 Task: Calculate the distance between Chicago and Springfield.
Action: Mouse moved to (319, 83)
Screenshot: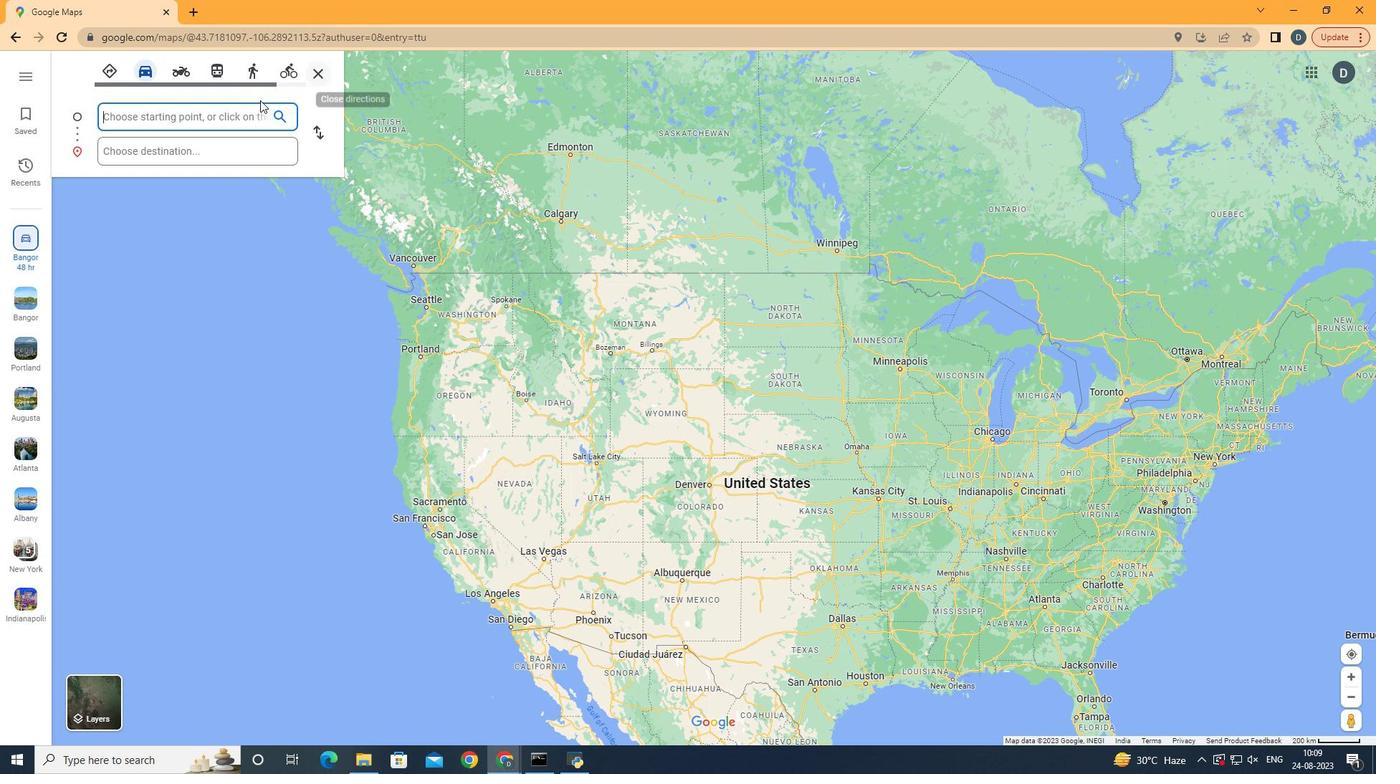 
Action: Mouse pressed left at (319, 83)
Screenshot: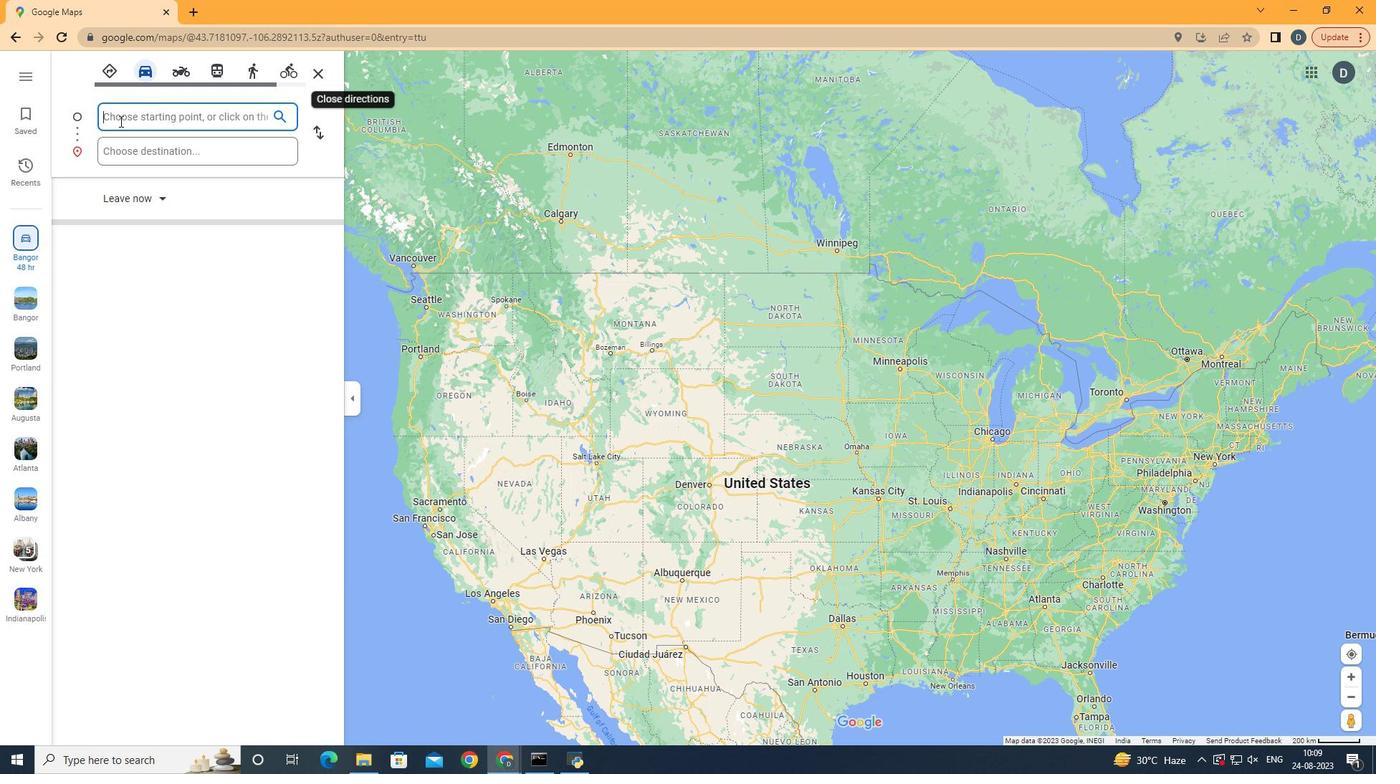 
Action: Mouse moved to (119, 121)
Screenshot: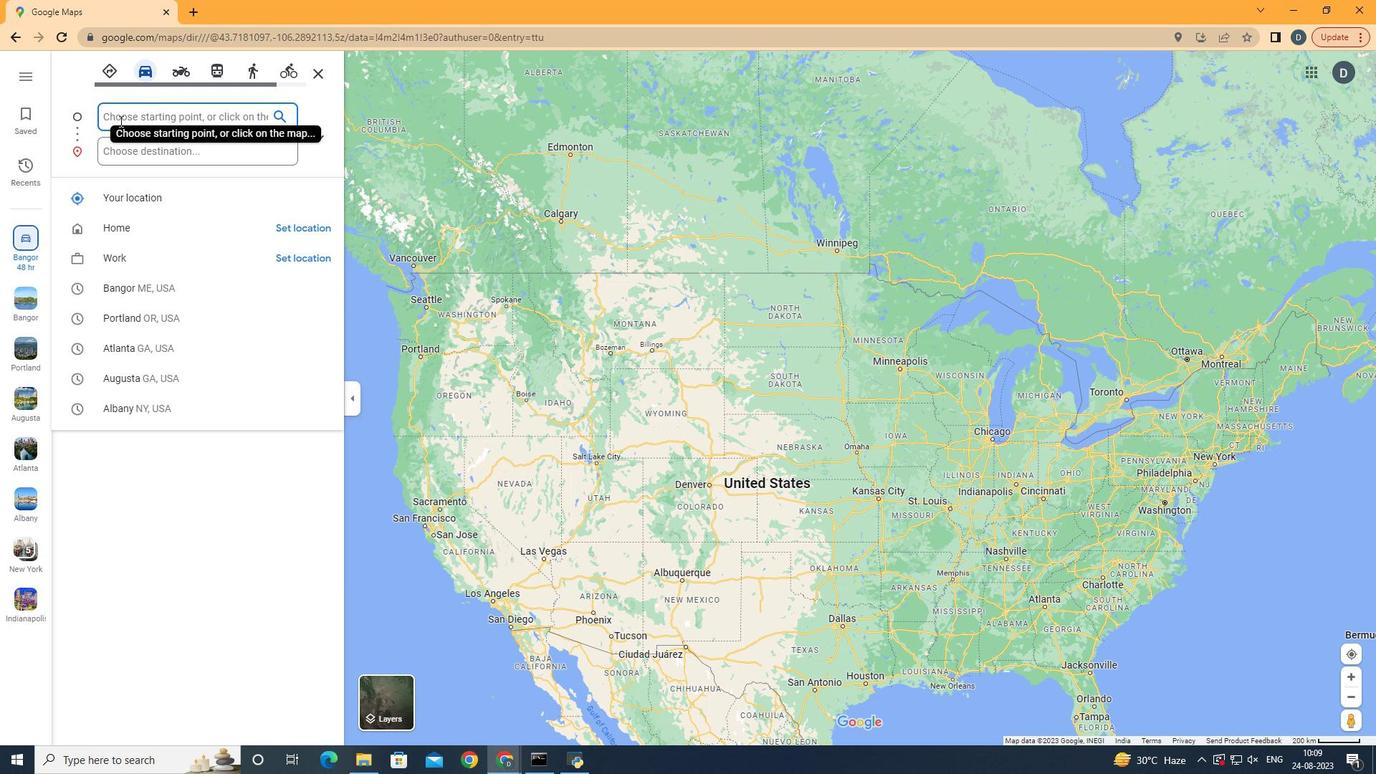 
Action: Mouse pressed left at (119, 121)
Screenshot: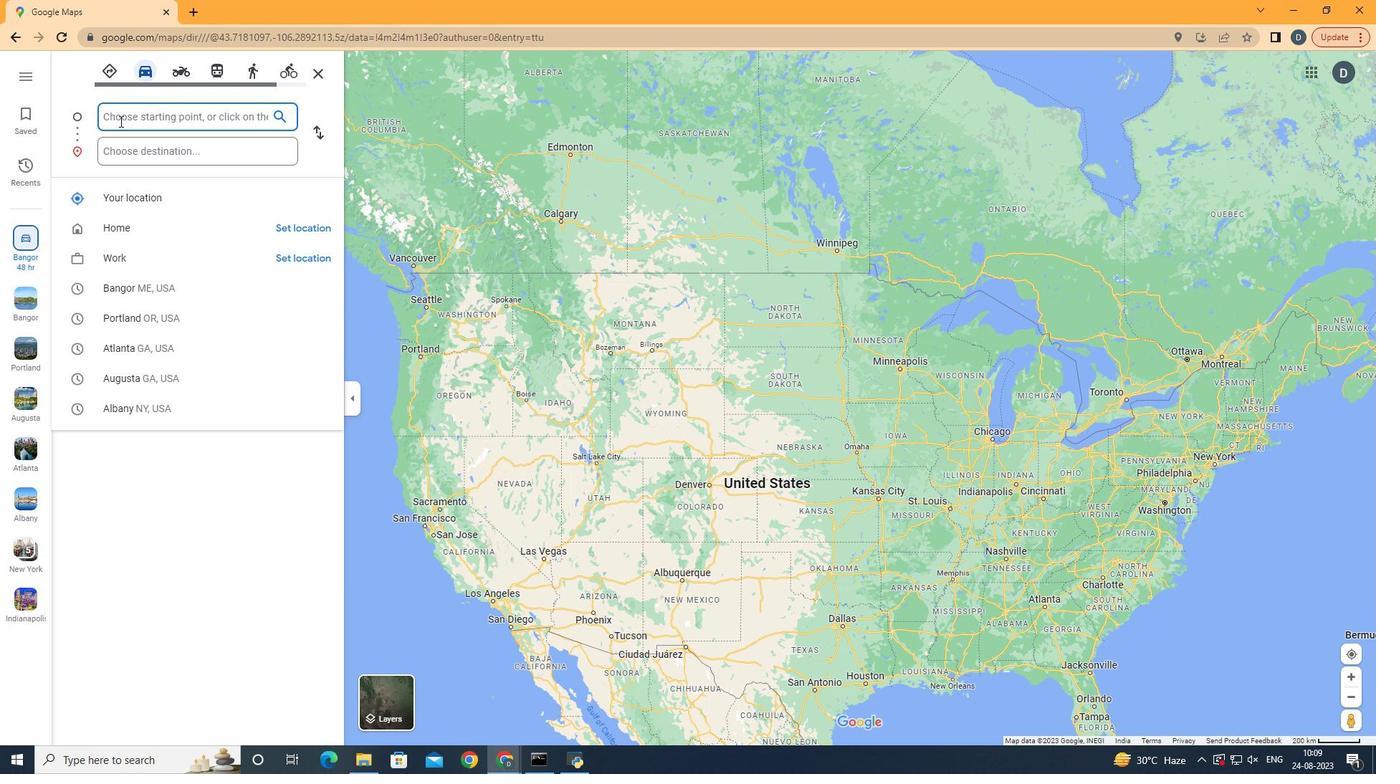 
Action: Mouse moved to (119, 121)
Screenshot: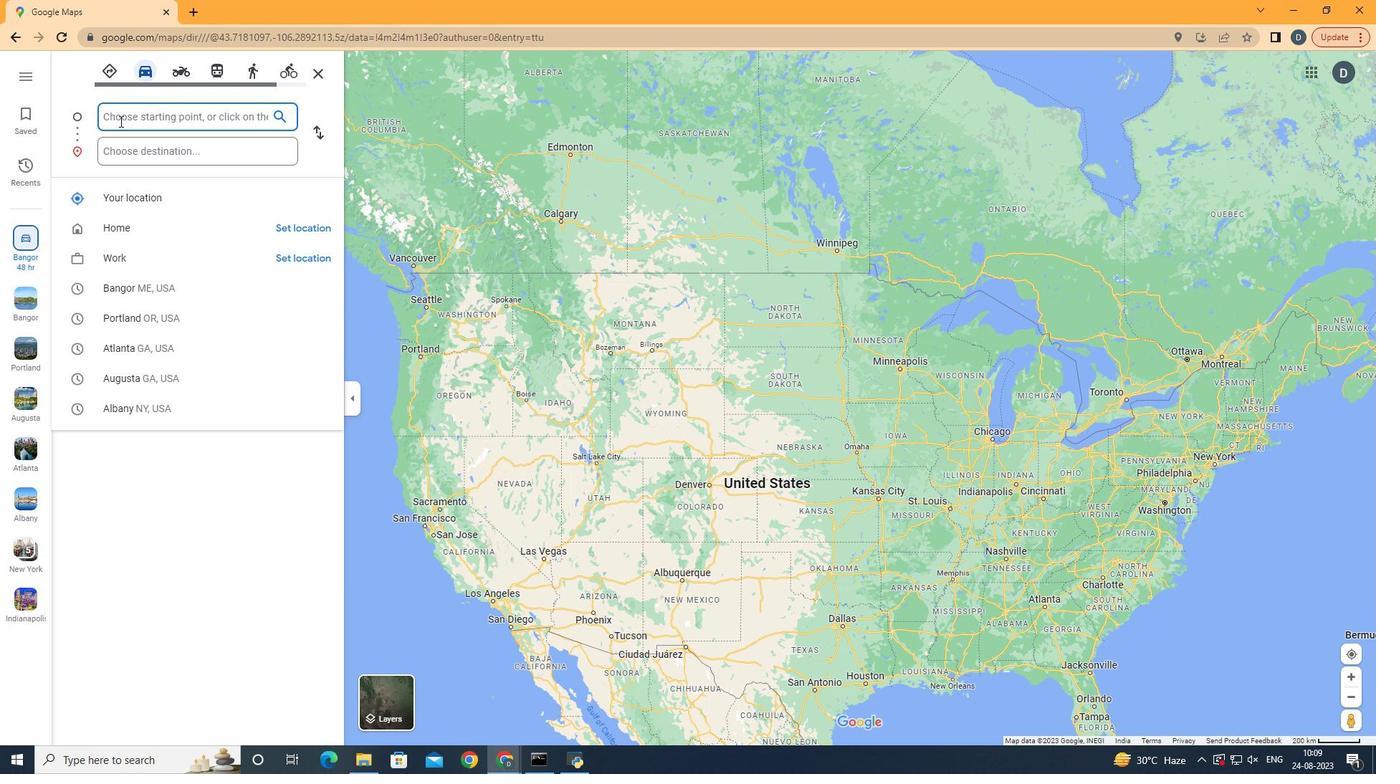 
Action: Key pressed <Key.shift>Chicago
Screenshot: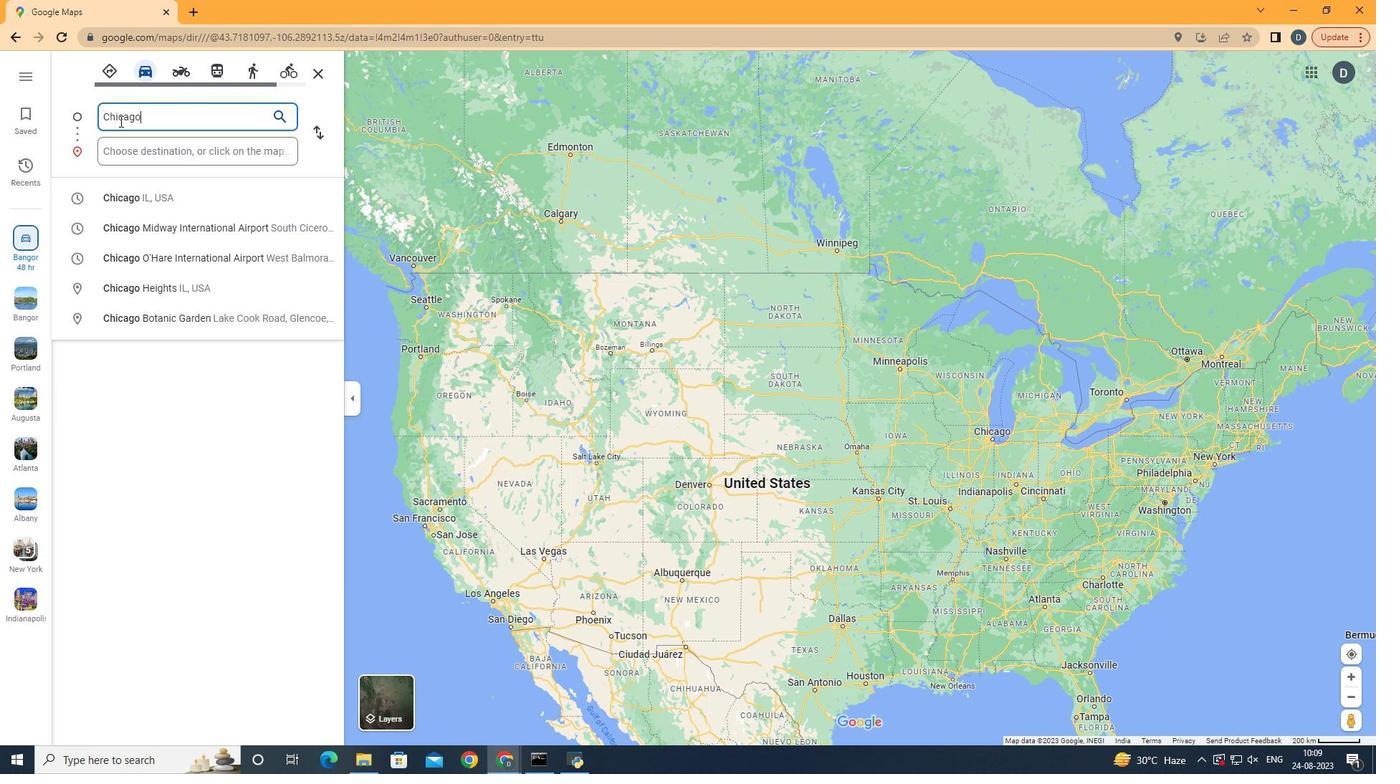 
Action: Mouse moved to (144, 200)
Screenshot: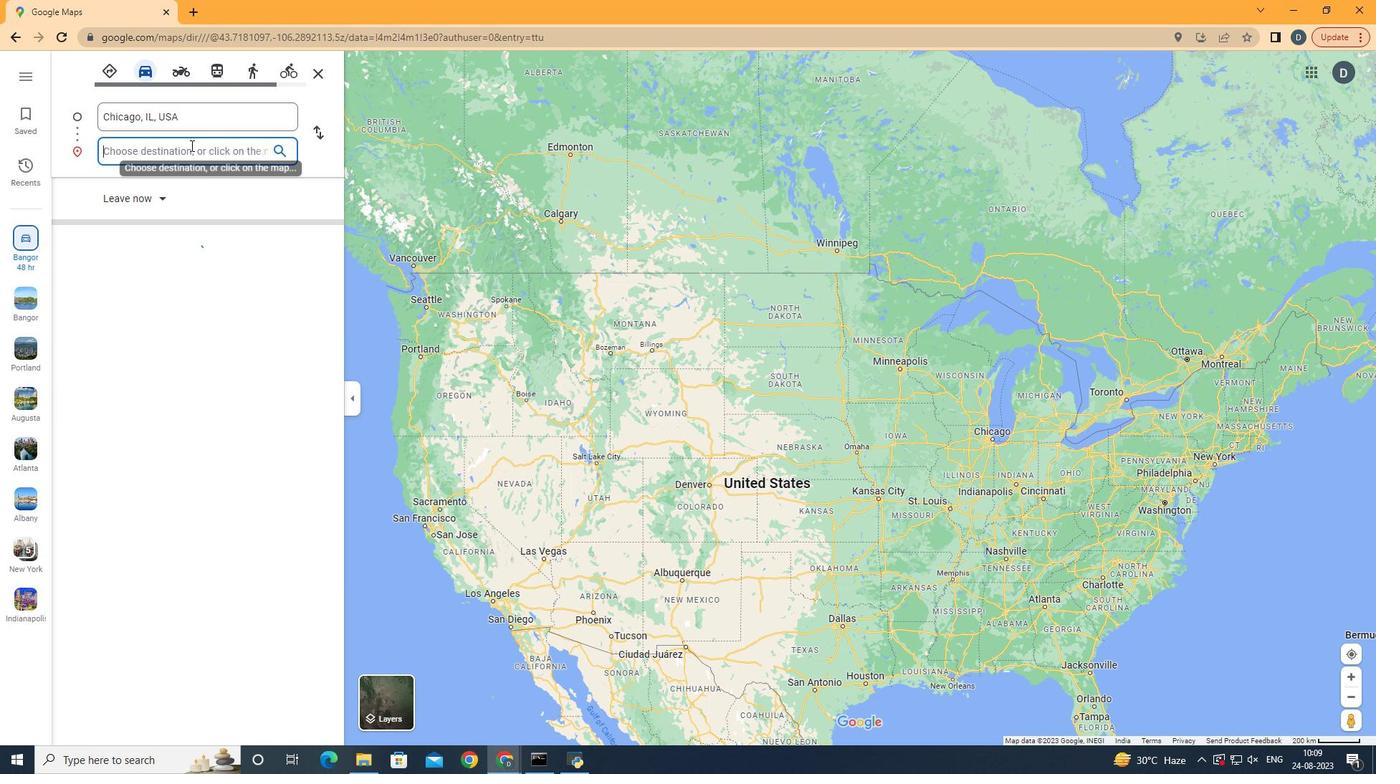 
Action: Mouse pressed left at (144, 200)
Screenshot: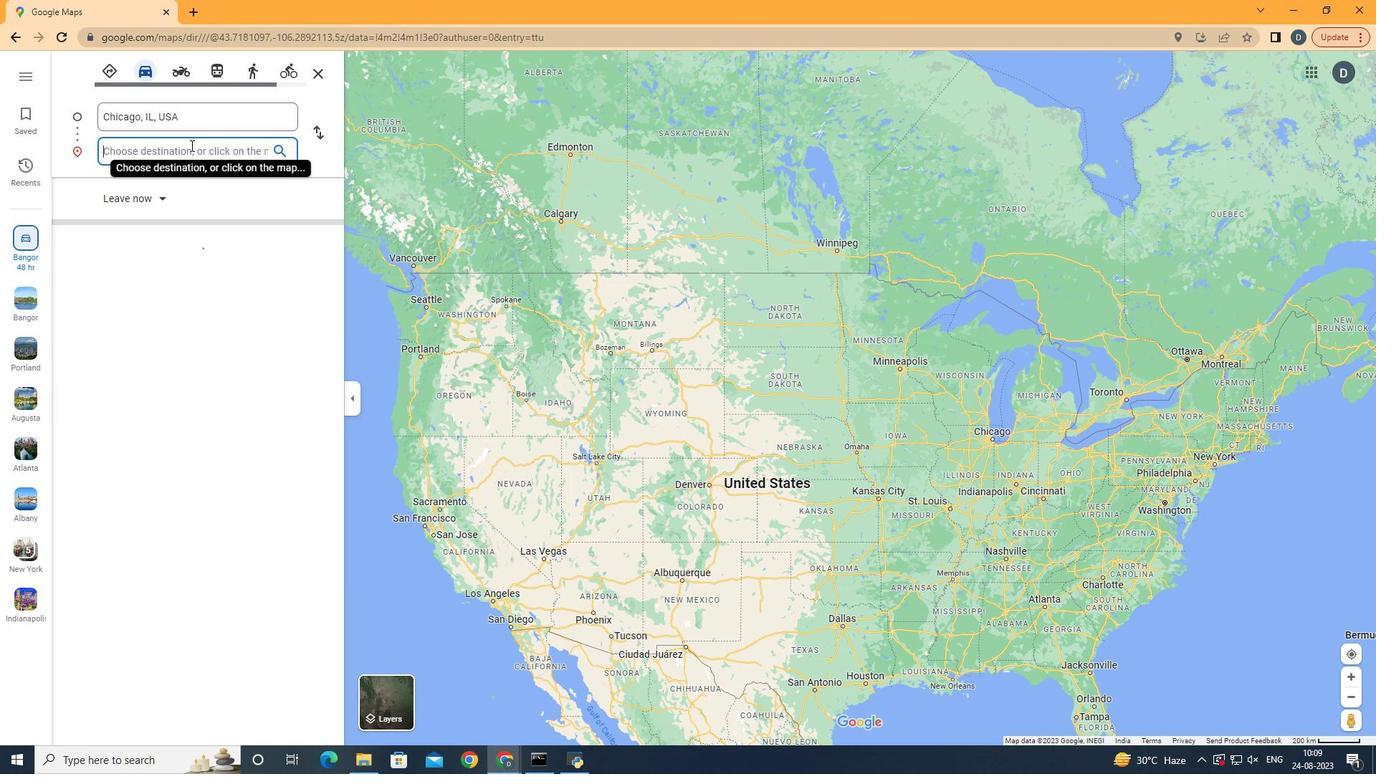 
Action: Mouse moved to (190, 145)
Screenshot: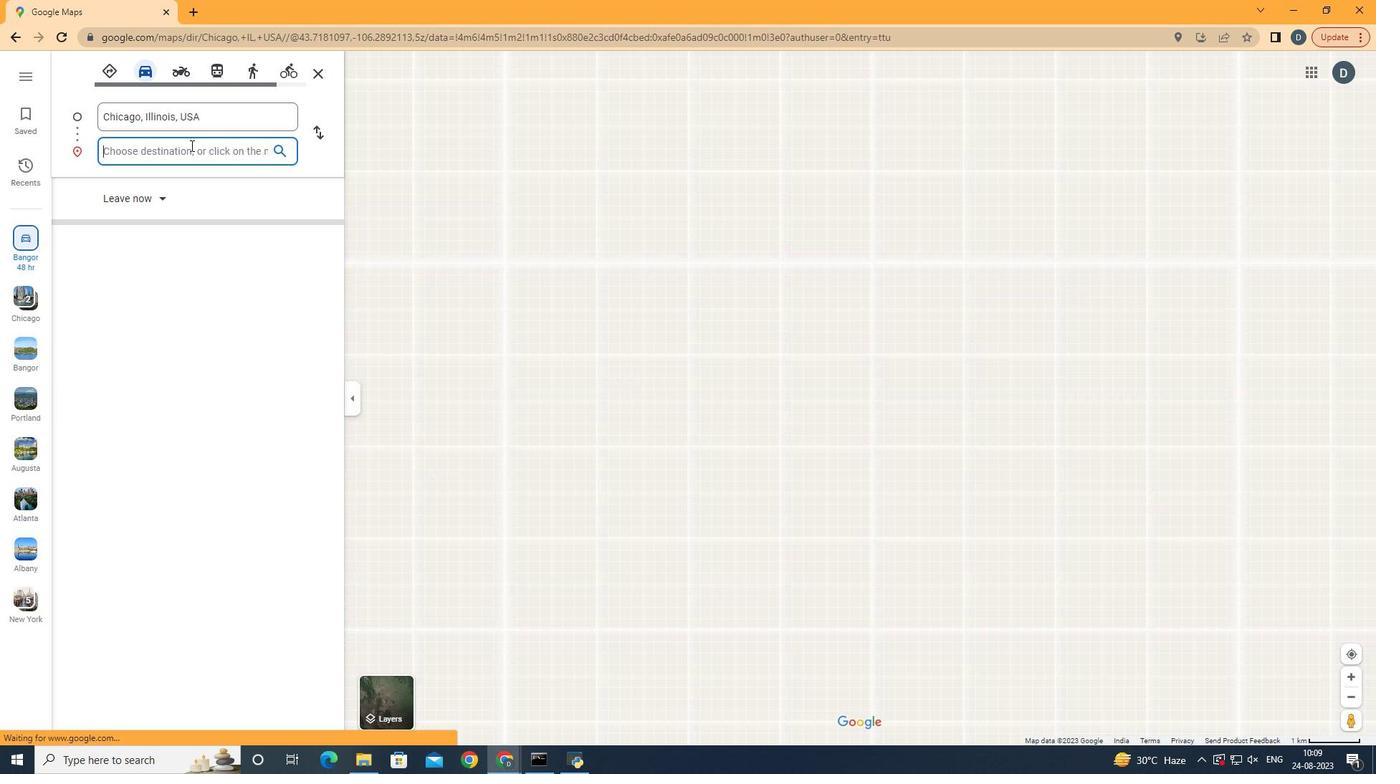
Action: Mouse pressed left at (190, 145)
Screenshot: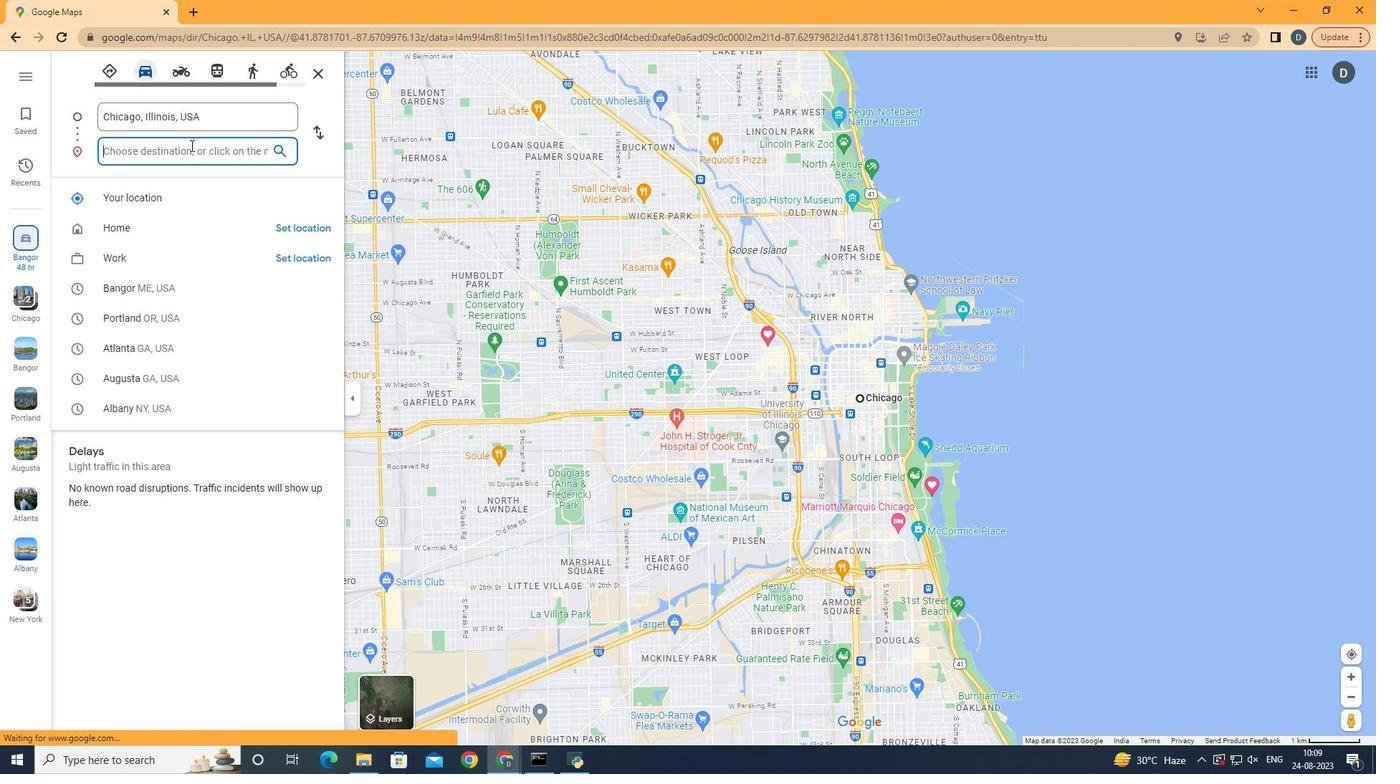 
Action: Key pressed <Key.shift>Springfield
Screenshot: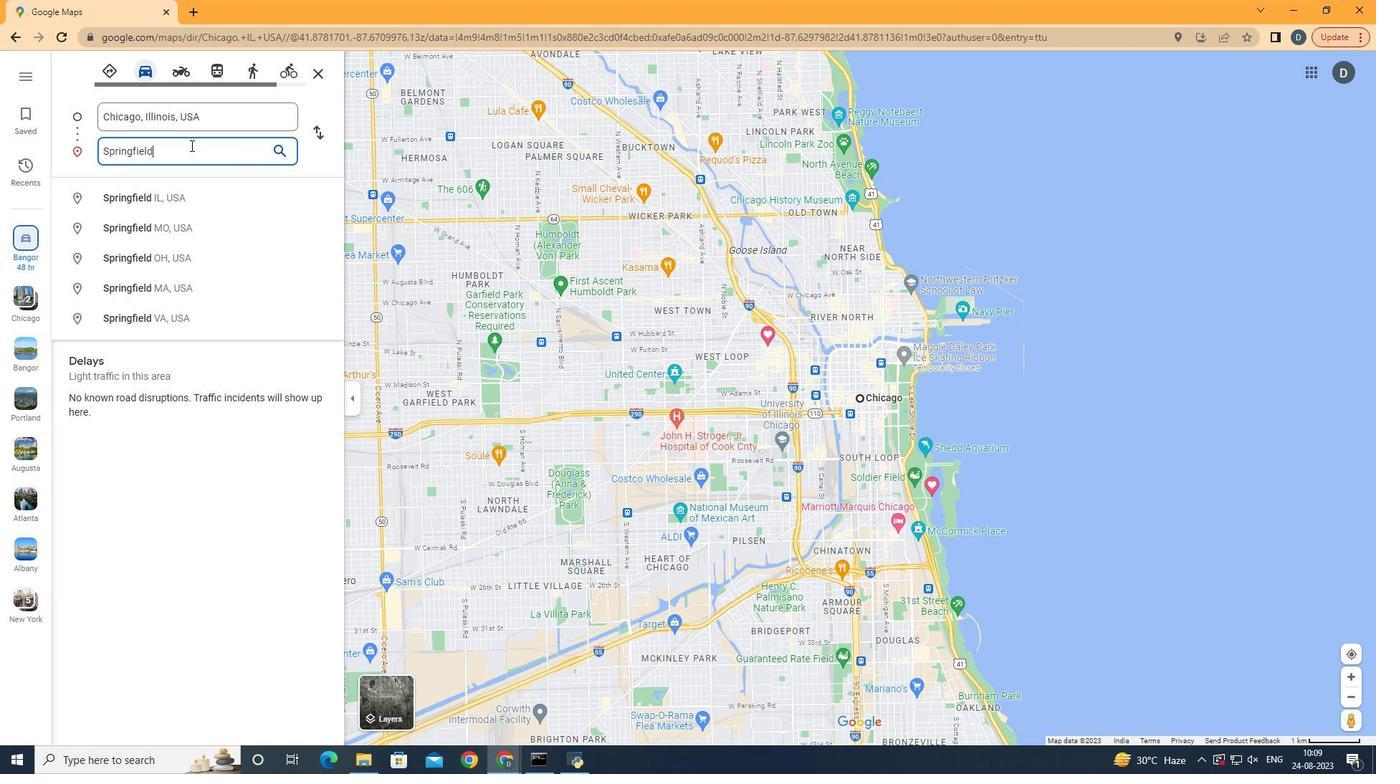 
Action: Mouse moved to (181, 205)
Screenshot: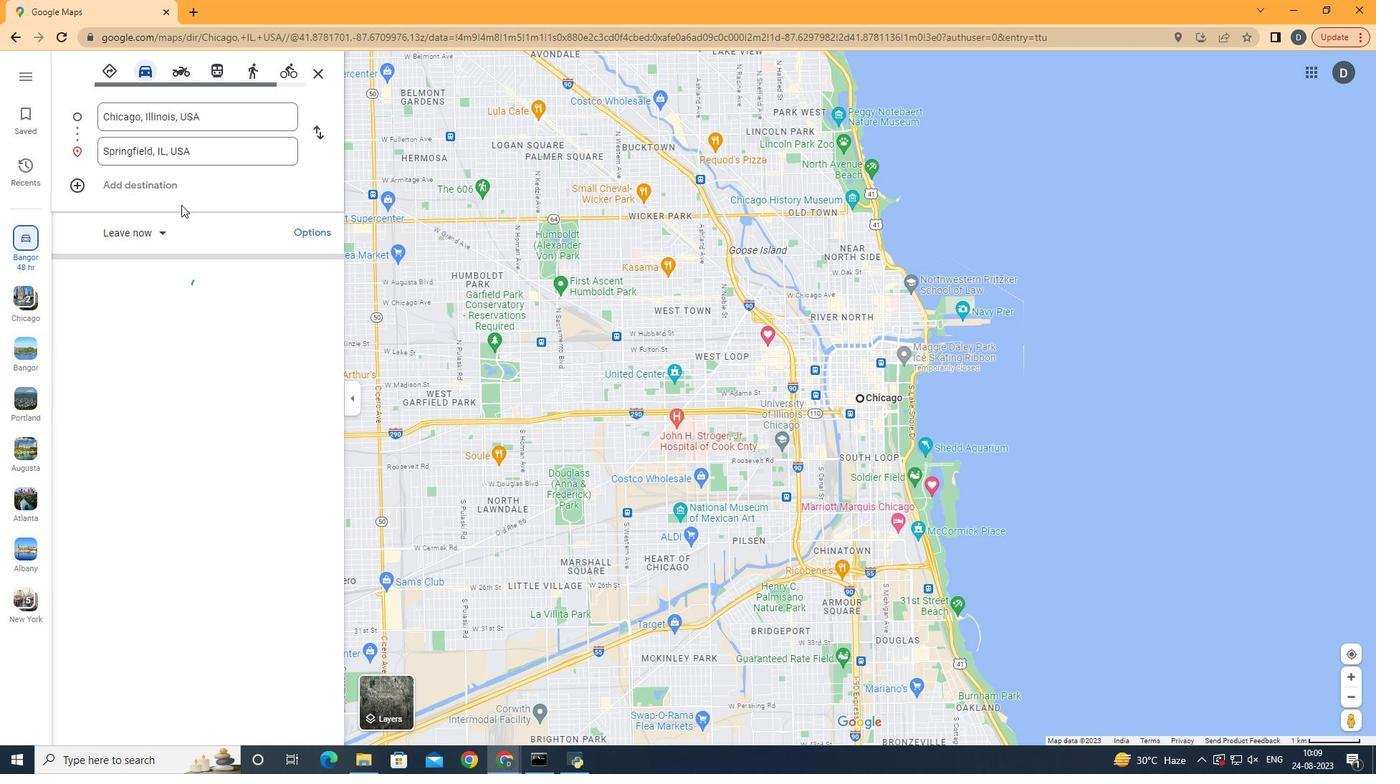 
Action: Mouse pressed left at (181, 205)
Screenshot: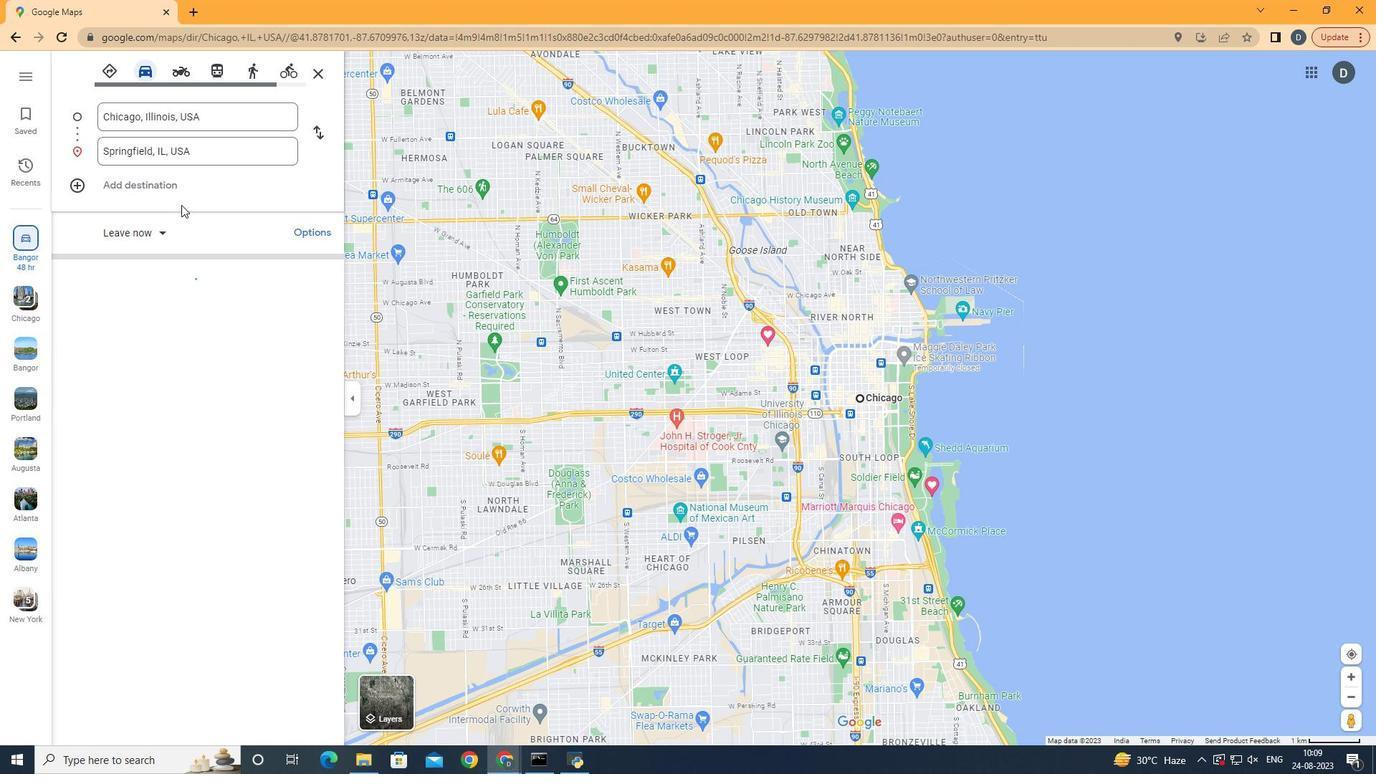 
Action: Mouse moved to (627, 696)
Screenshot: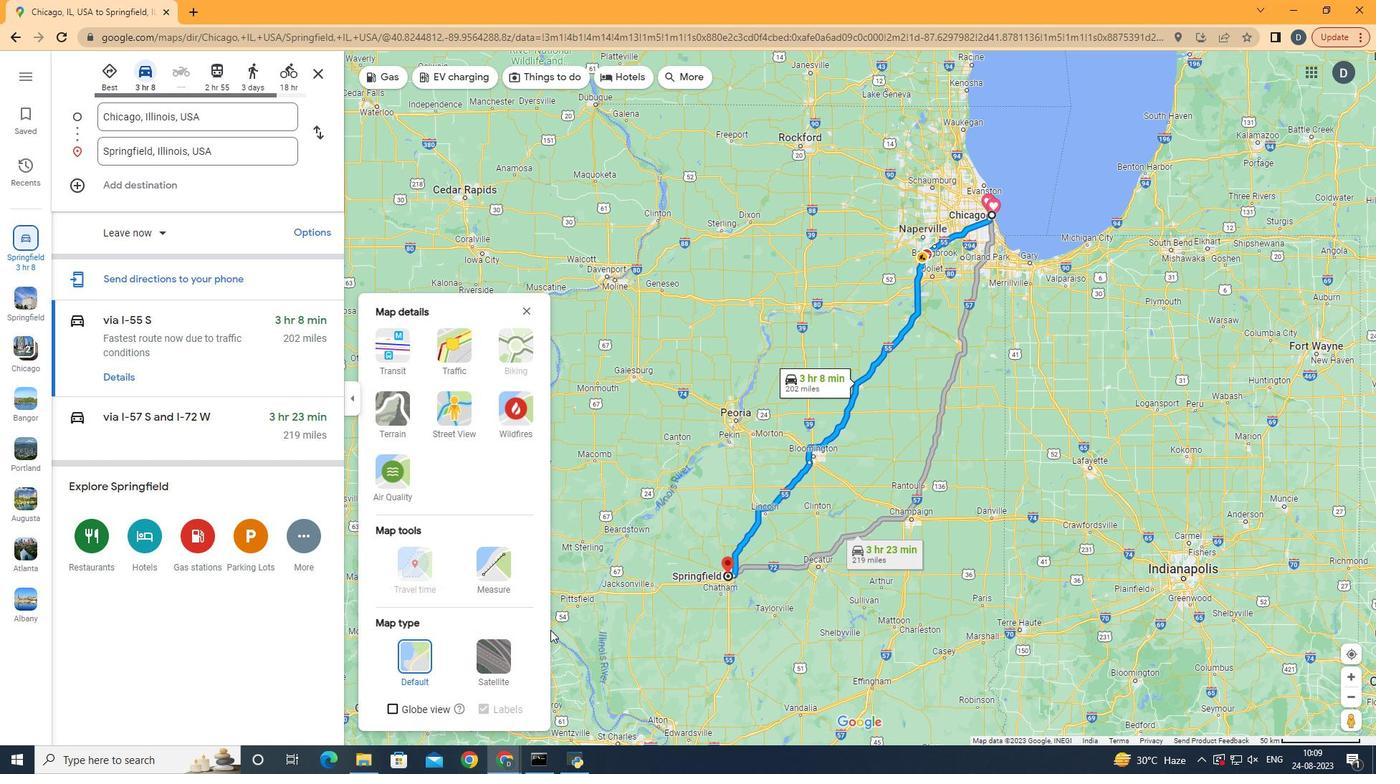 
Action: Mouse pressed left at (627, 696)
Screenshot: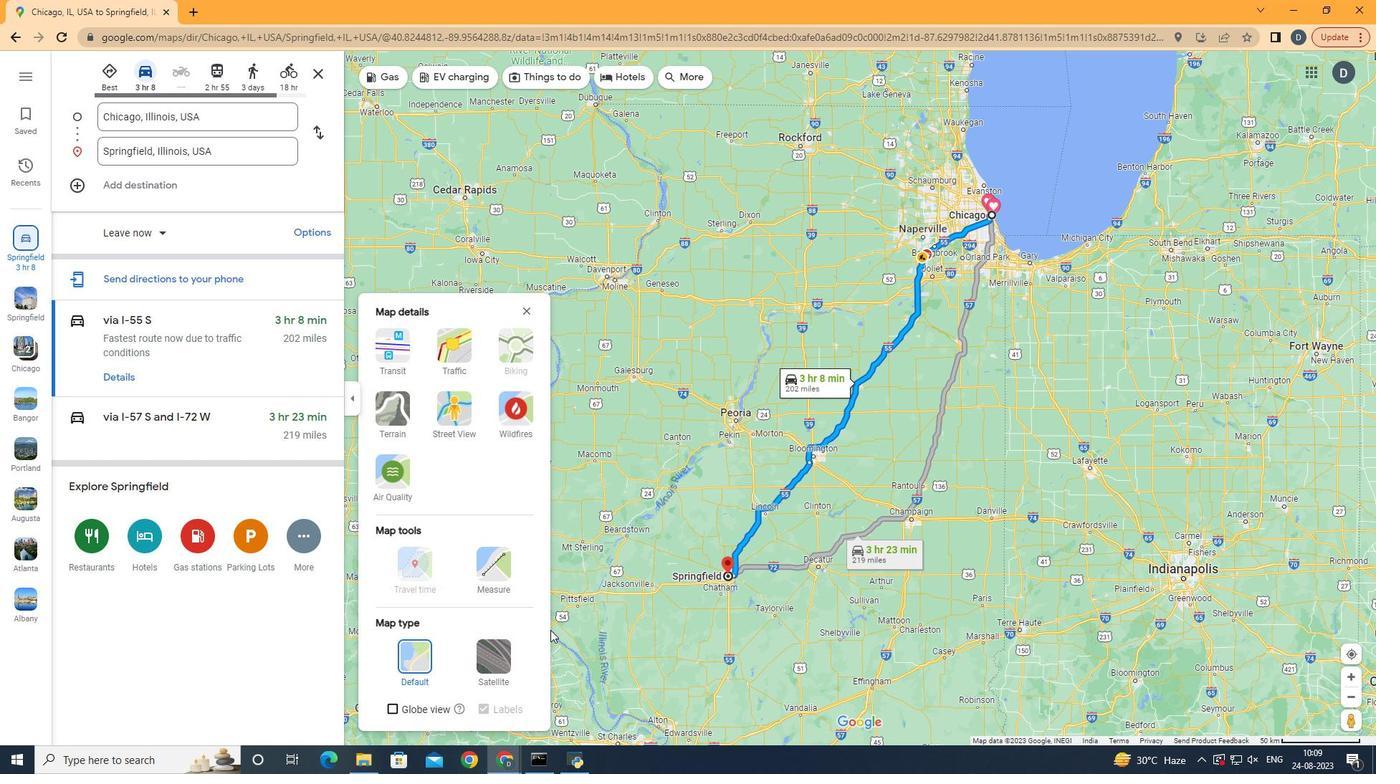
Action: Mouse moved to (494, 558)
Screenshot: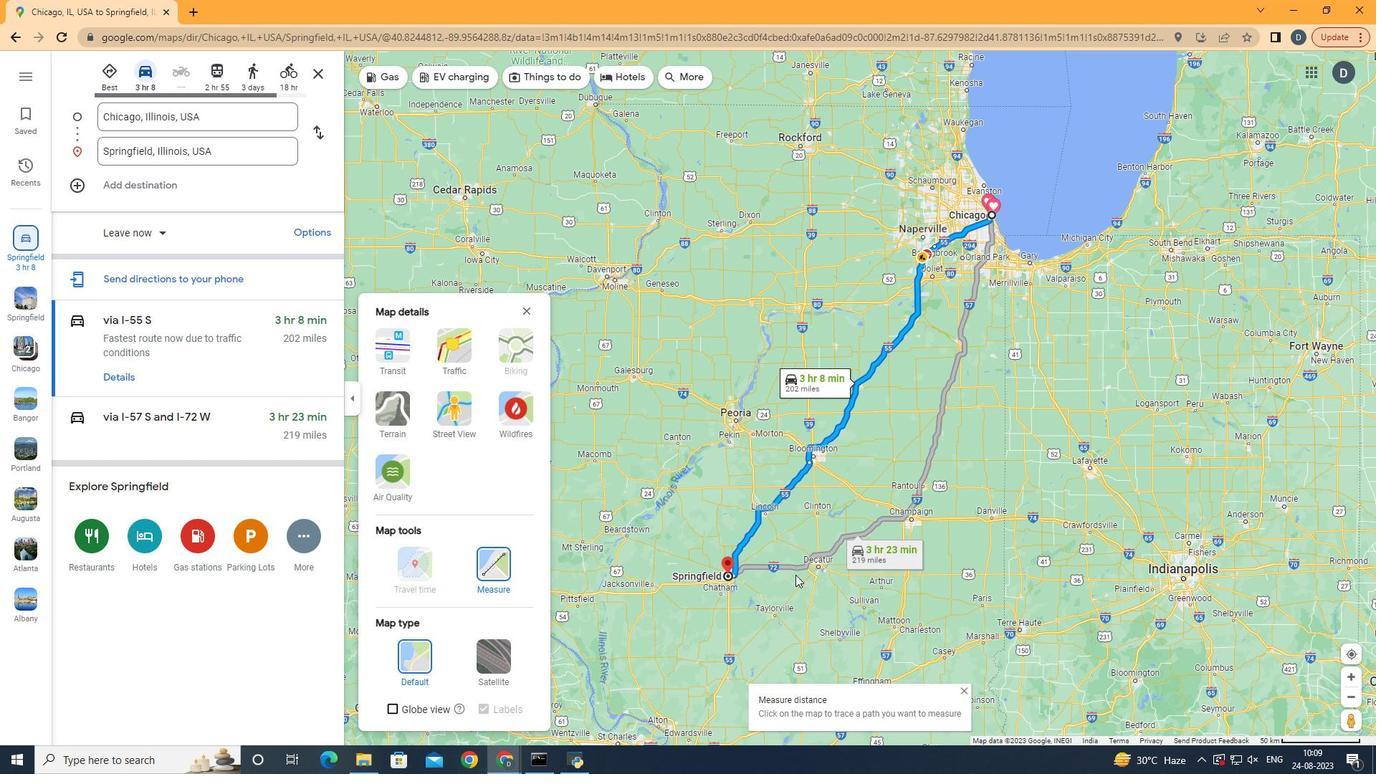 
Action: Mouse pressed left at (494, 558)
Screenshot: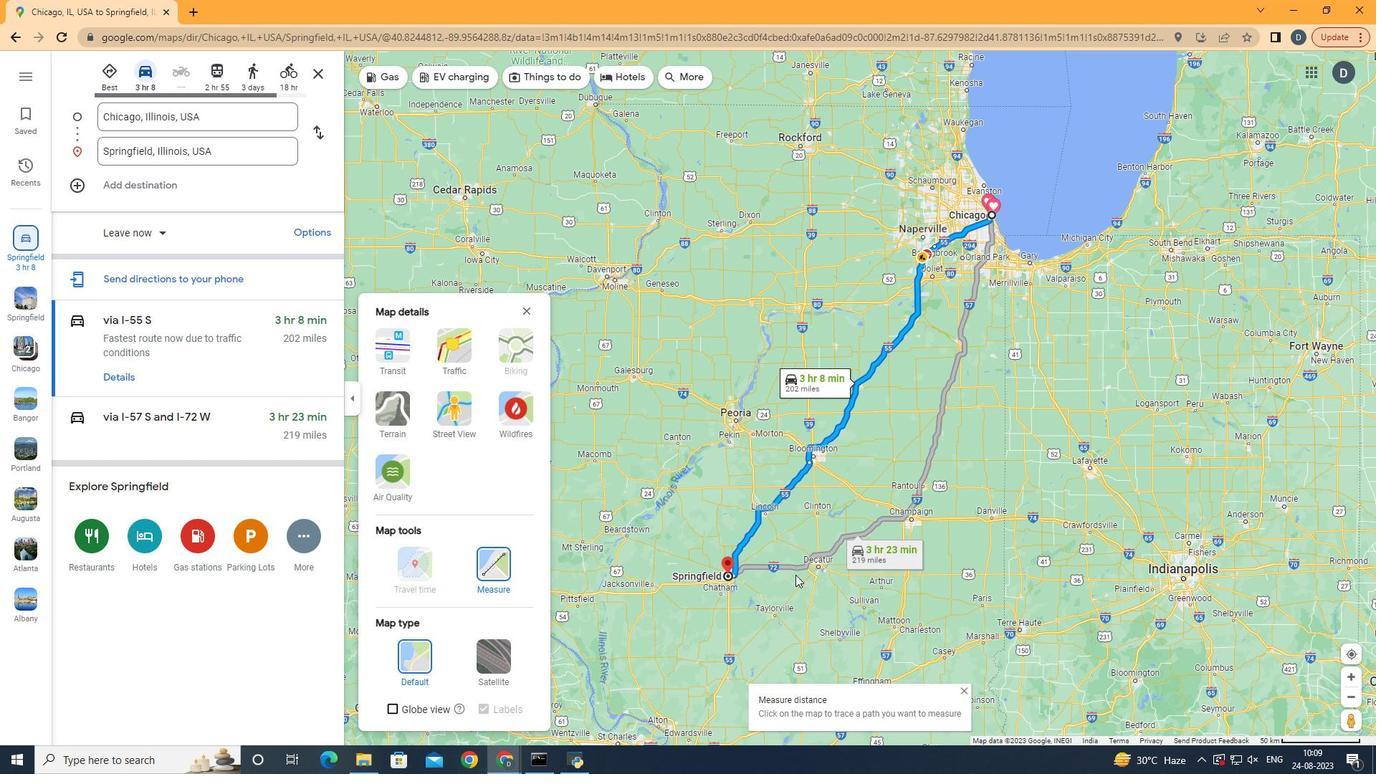 
Action: Mouse moved to (991, 217)
Screenshot: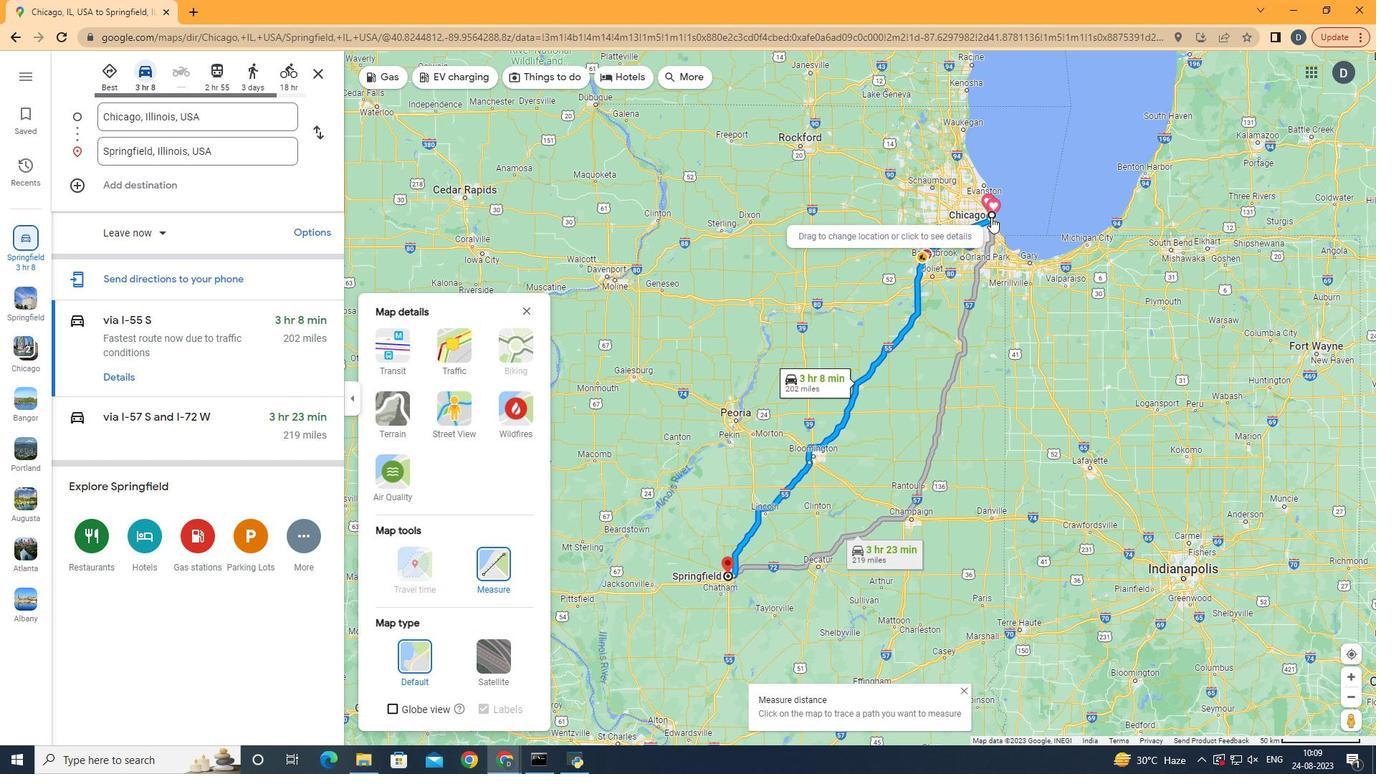 
Action: Mouse pressed left at (991, 217)
Screenshot: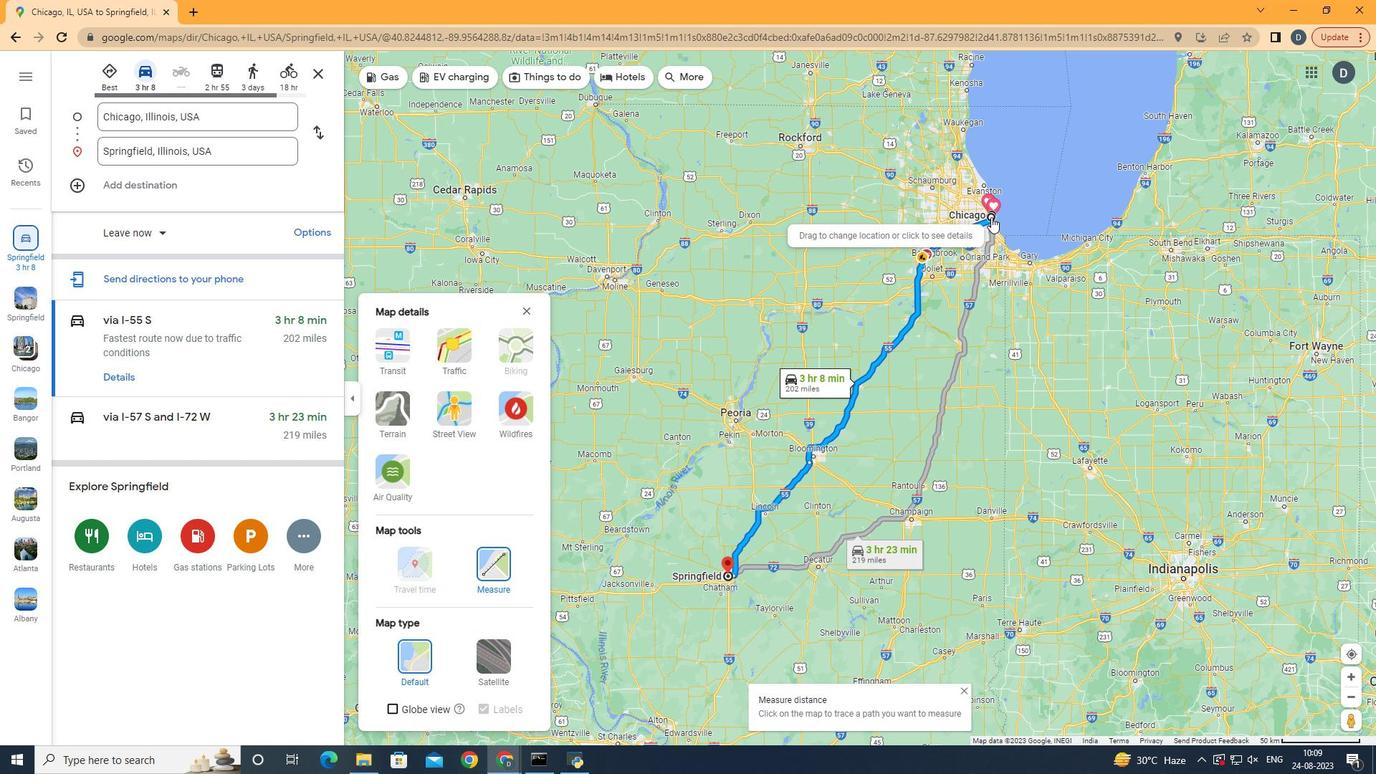 
Action: Mouse moved to (727, 577)
Screenshot: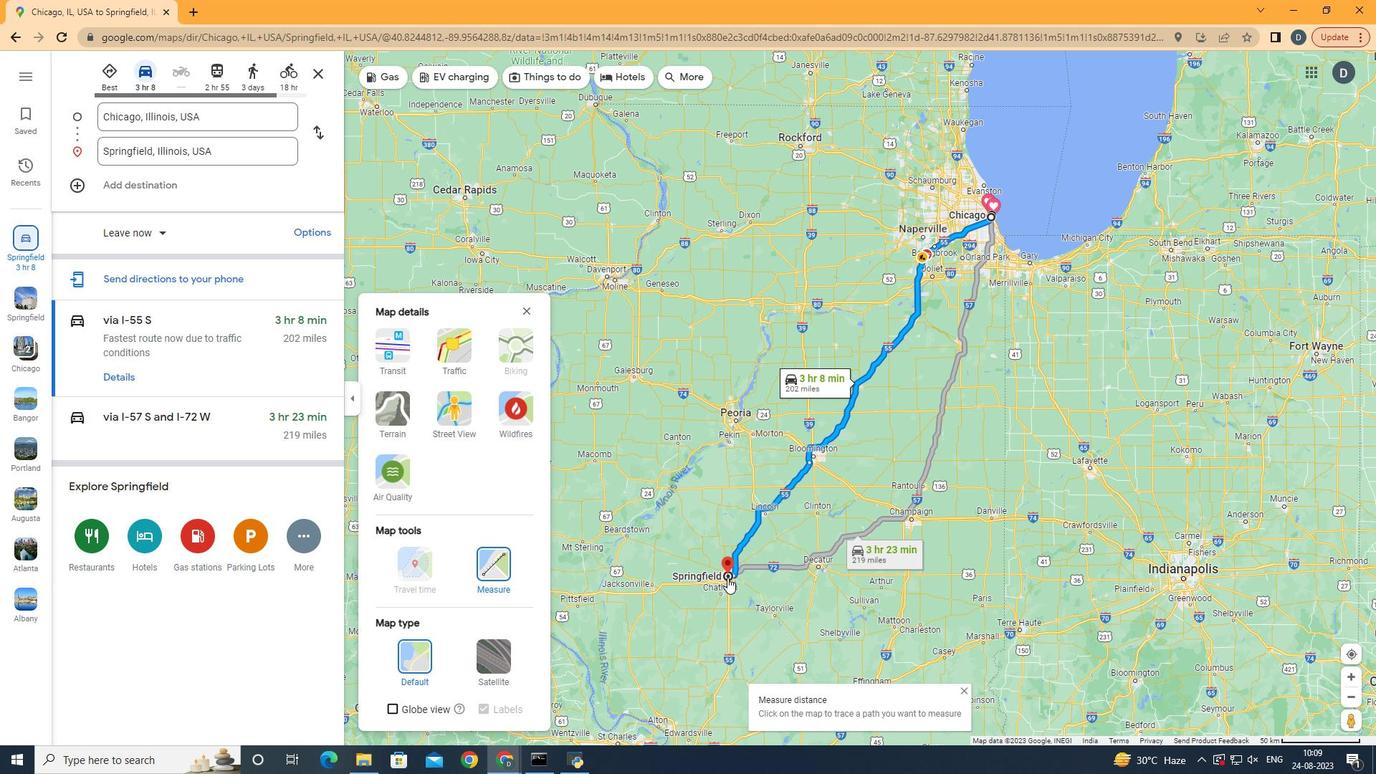 
Action: Mouse pressed left at (727, 577)
Screenshot: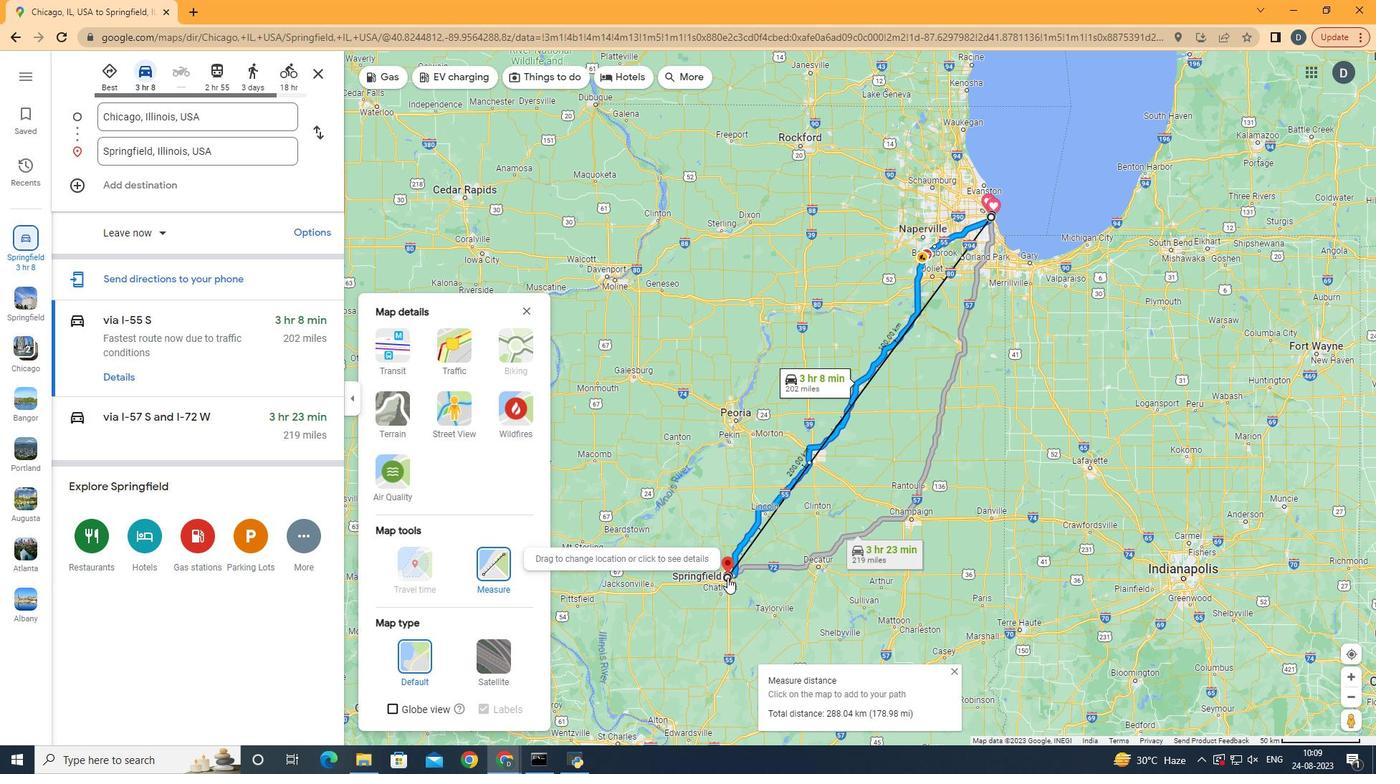 
Action: Mouse moved to (906, 718)
Screenshot: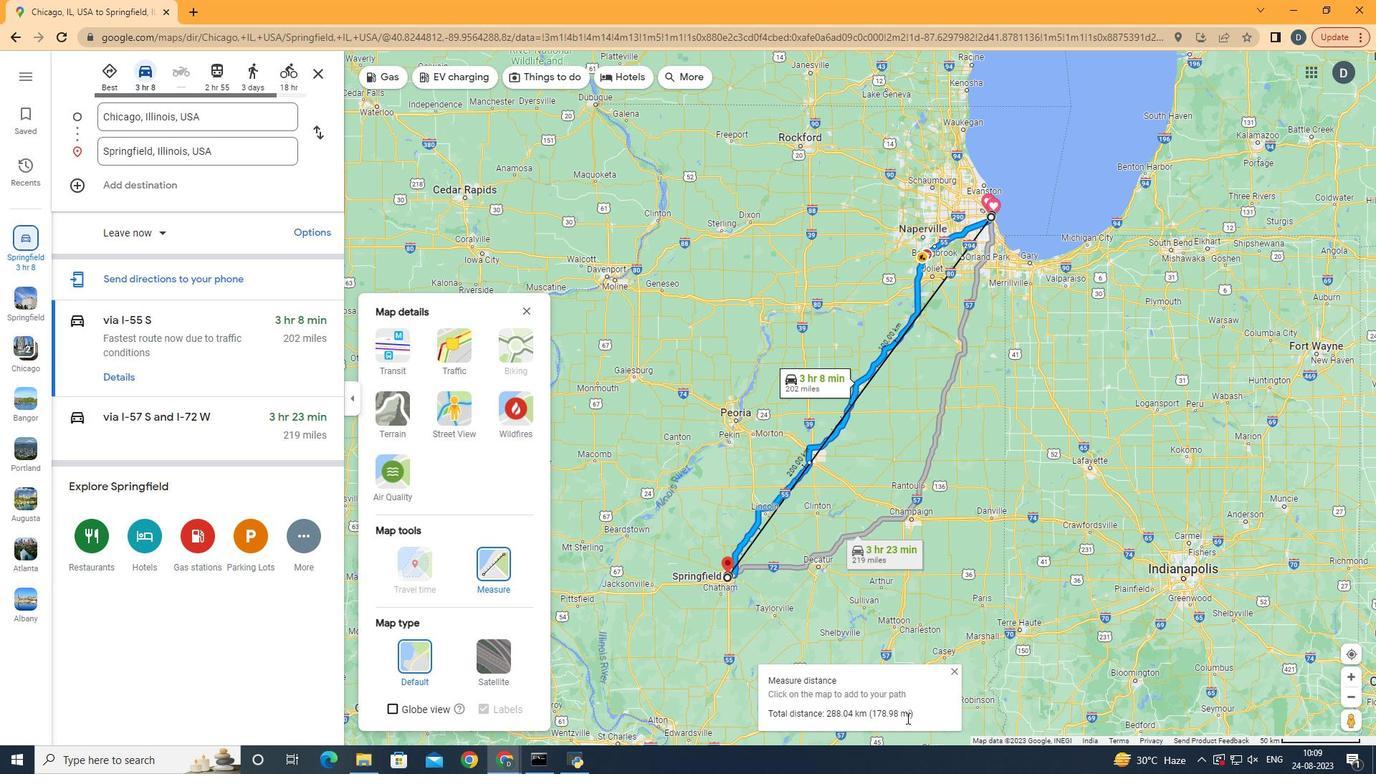 
